 Task: Search "Passwords" in settings.
Action: Mouse moved to (968, 27)
Screenshot: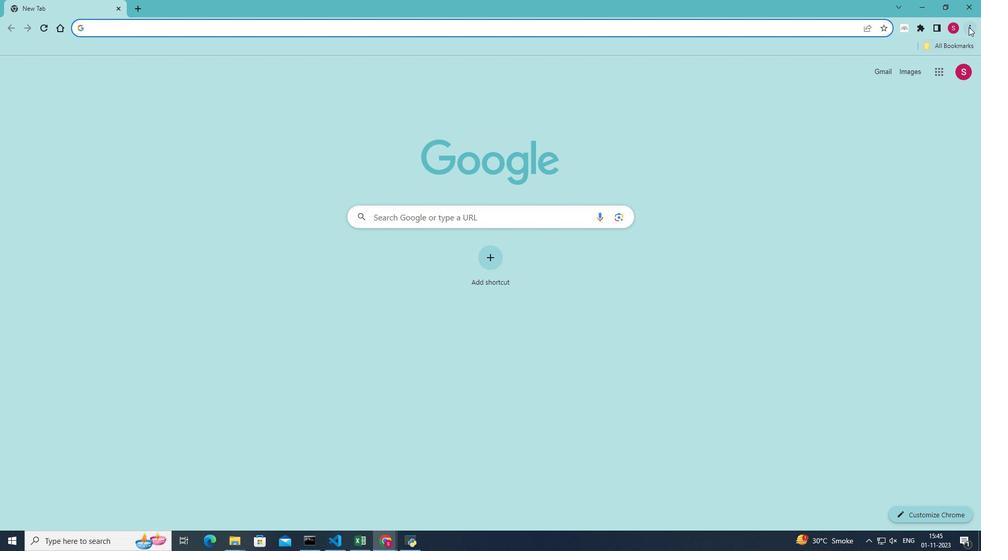 
Action: Mouse pressed left at (968, 27)
Screenshot: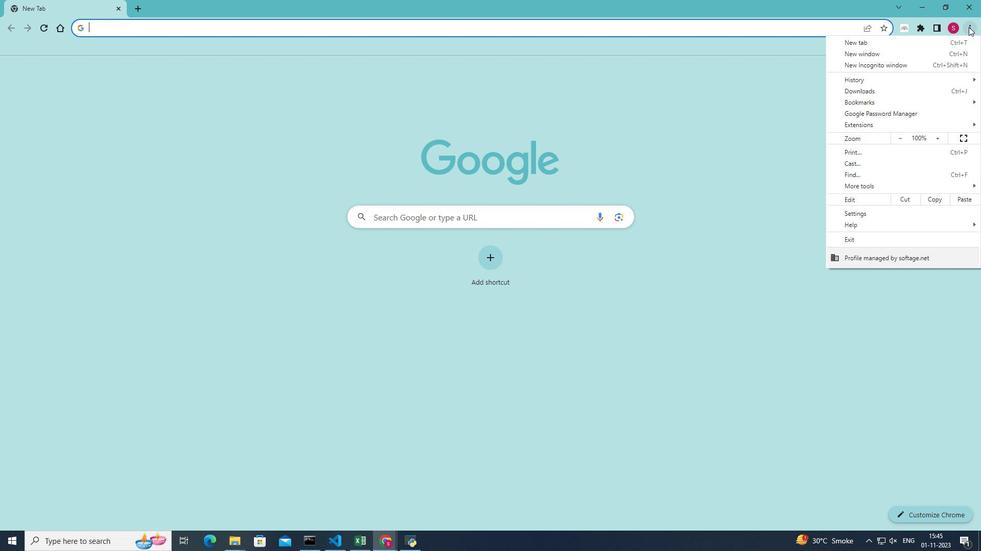 
Action: Mouse moved to (845, 211)
Screenshot: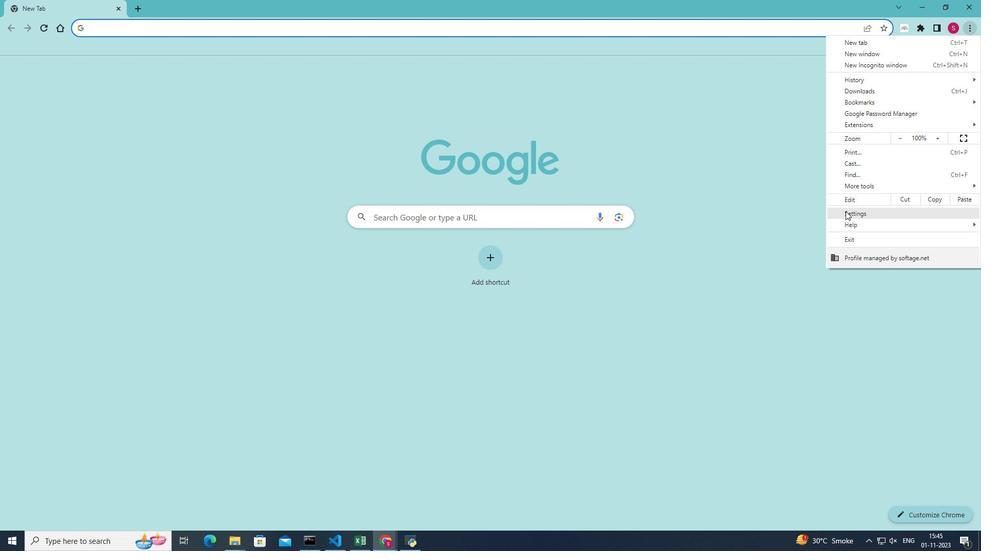 
Action: Mouse pressed left at (845, 211)
Screenshot: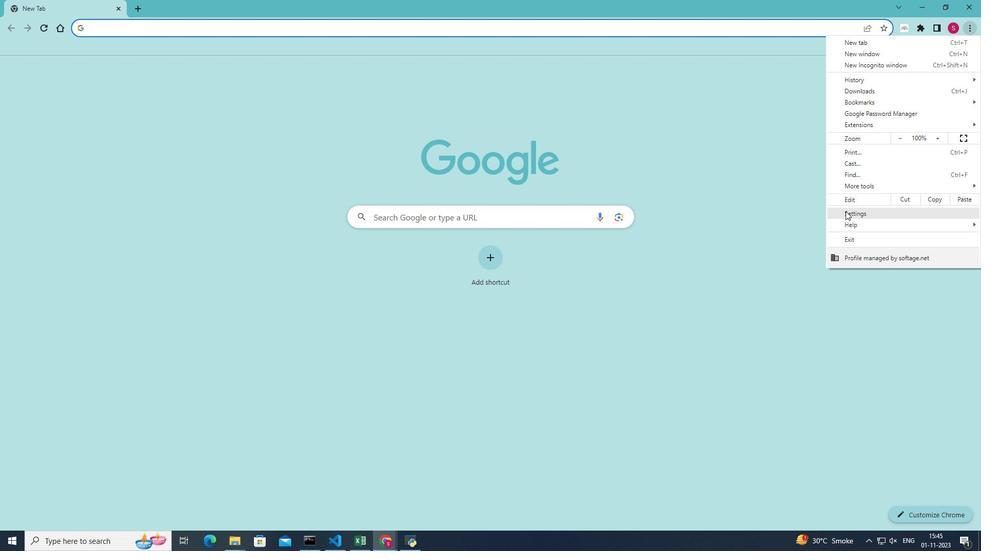 
Action: Mouse moved to (500, 58)
Screenshot: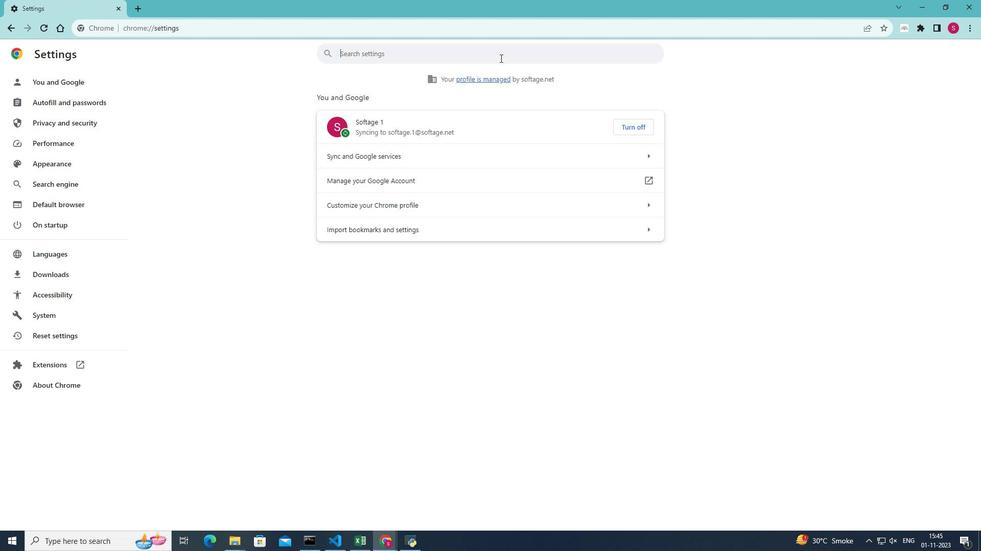 
Action: Mouse pressed left at (500, 58)
Screenshot: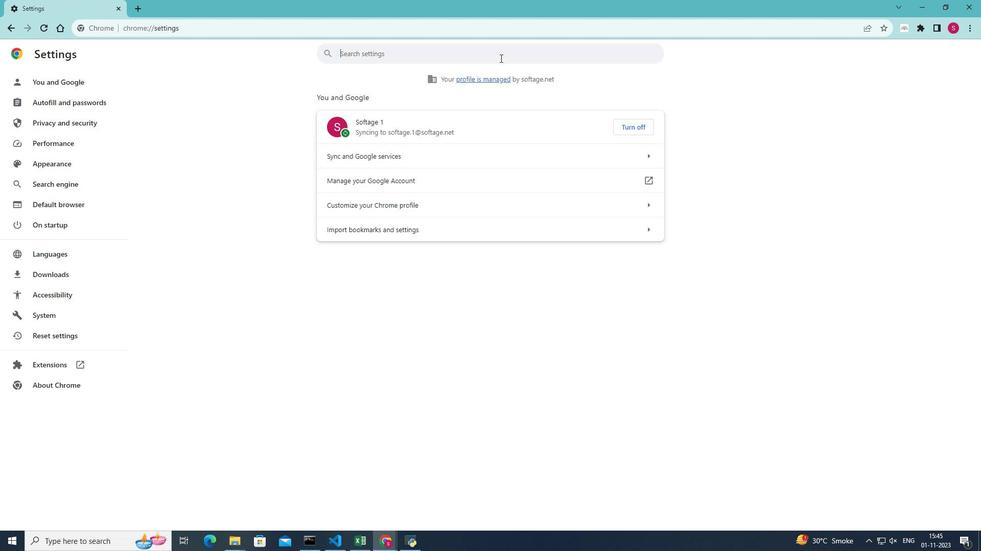 
Action: Mouse moved to (499, 57)
Screenshot: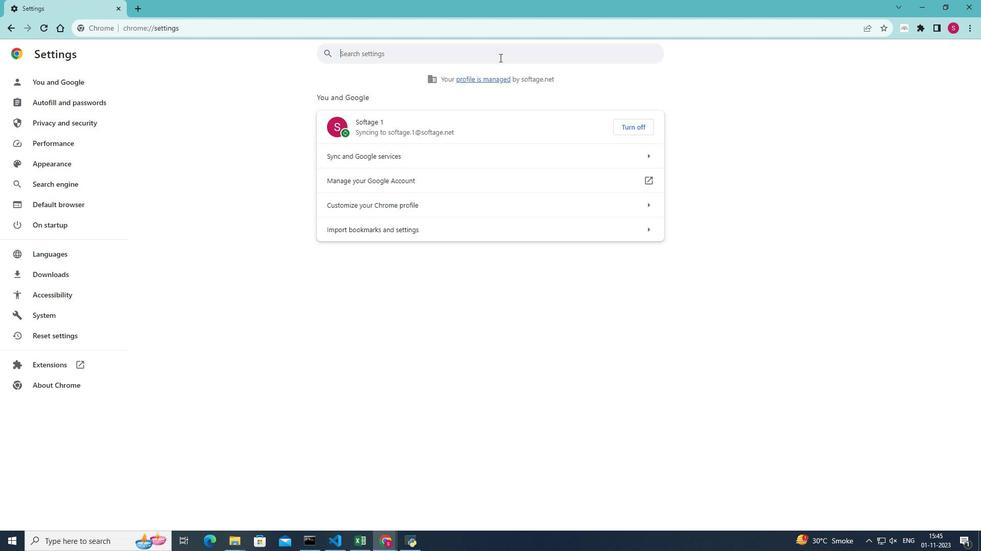 
Action: Key pressed <Key.shift>Passwords<Key.enter>
Screenshot: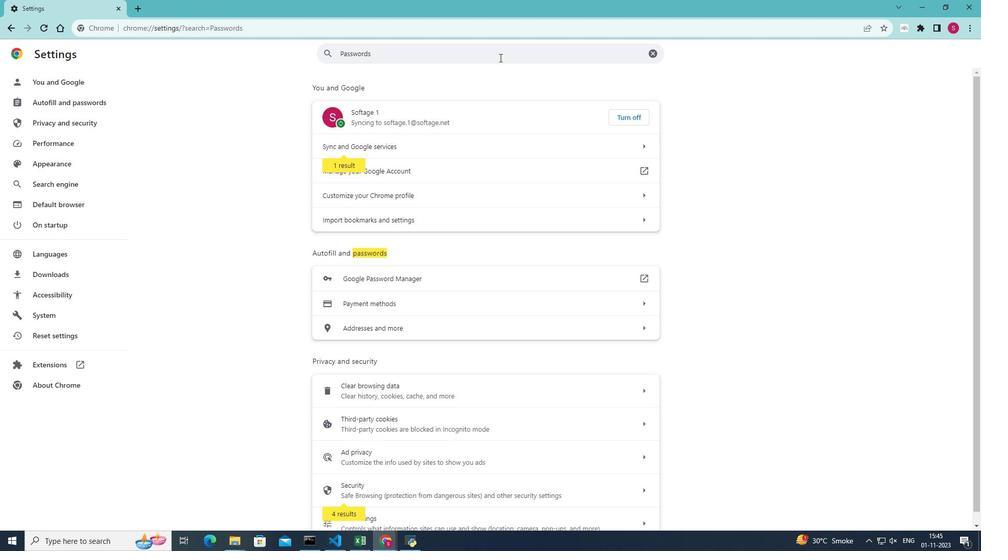 
